 Task: Change the transform type for the video transformation filter to "Rotate by 270 degrees".
Action: Mouse moved to (98, 12)
Screenshot: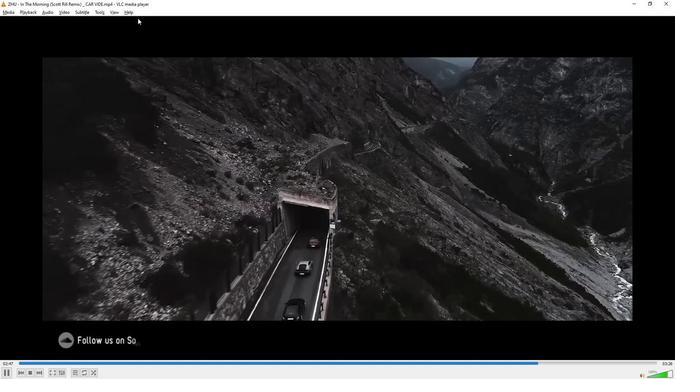 
Action: Mouse pressed left at (98, 12)
Screenshot: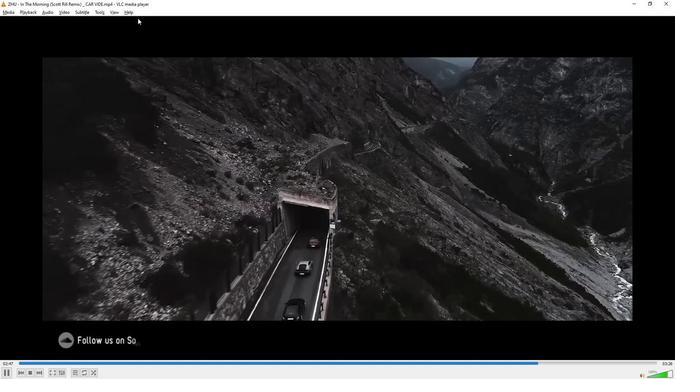
Action: Mouse moved to (114, 96)
Screenshot: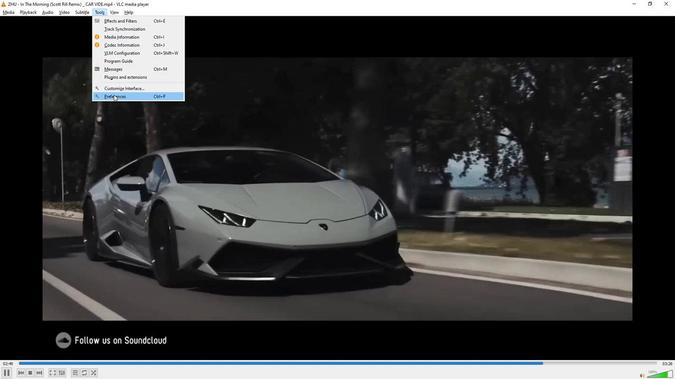 
Action: Mouse pressed left at (114, 96)
Screenshot: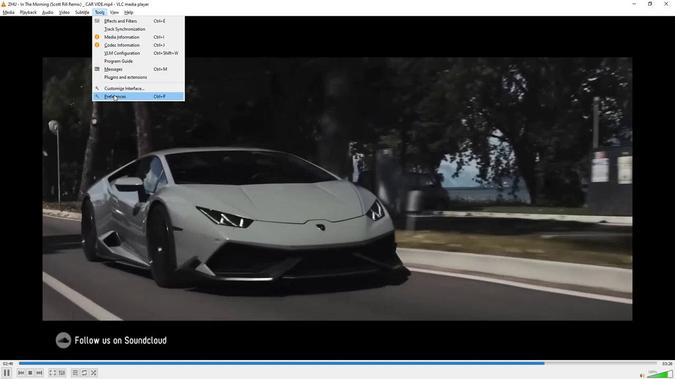 
Action: Mouse moved to (150, 295)
Screenshot: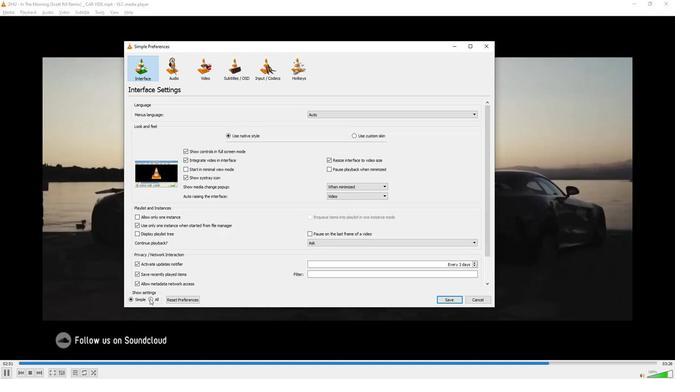
Action: Mouse pressed left at (150, 295)
Screenshot: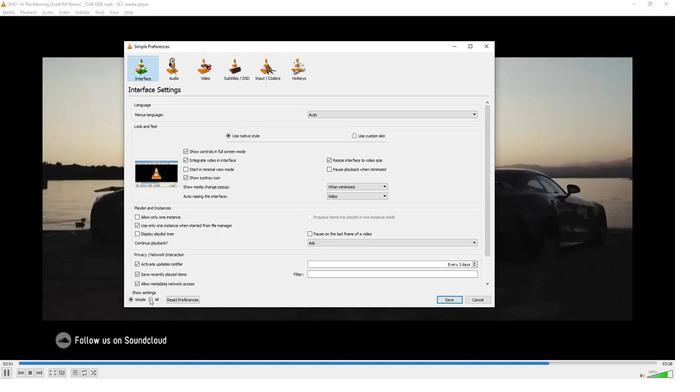 
Action: Mouse moved to (153, 230)
Screenshot: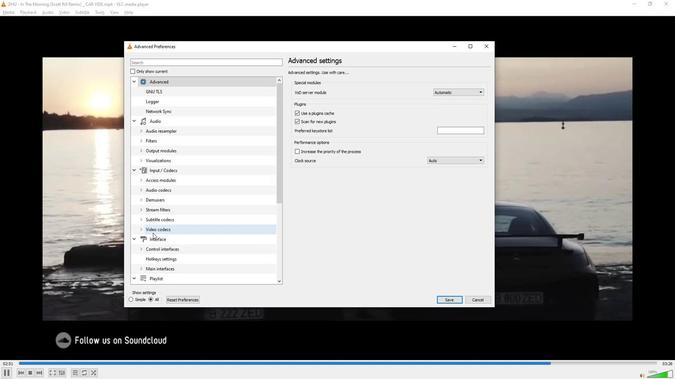 
Action: Mouse scrolled (153, 230) with delta (0, 0)
Screenshot: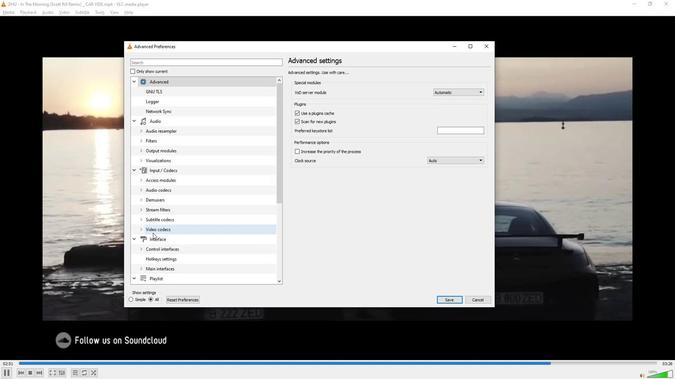 
Action: Mouse moved to (153, 230)
Screenshot: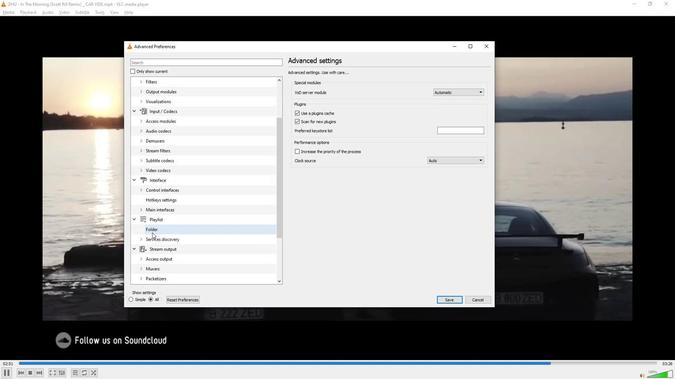 
Action: Mouse scrolled (153, 230) with delta (0, 0)
Screenshot: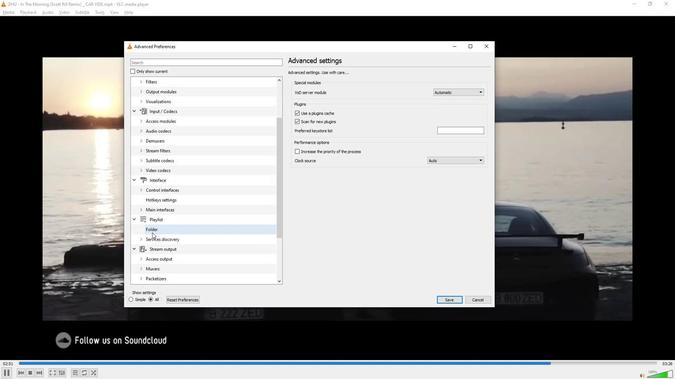 
Action: Mouse moved to (152, 230)
Screenshot: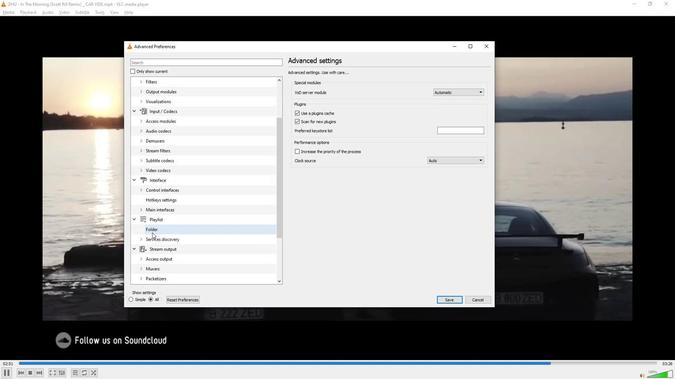 
Action: Mouse scrolled (152, 230) with delta (0, 0)
Screenshot: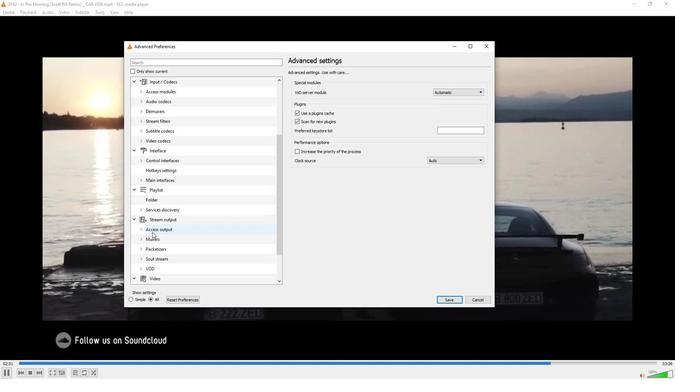 
Action: Mouse moved to (152, 230)
Screenshot: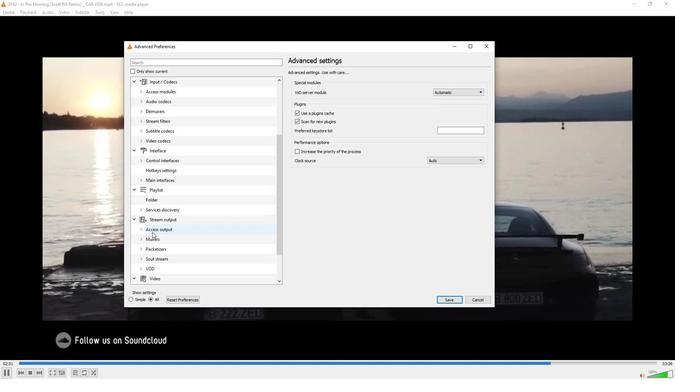
Action: Mouse scrolled (152, 229) with delta (0, 0)
Screenshot: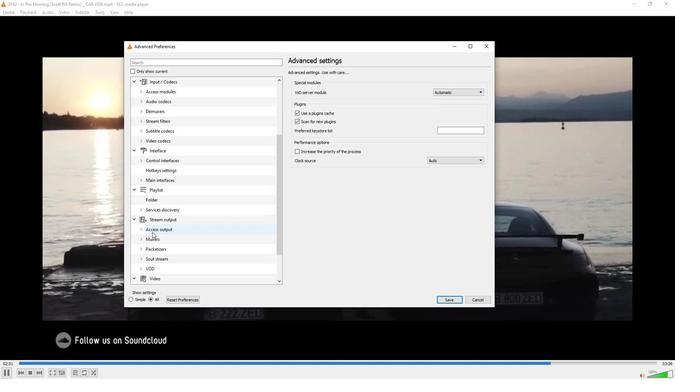 
Action: Mouse scrolled (152, 229) with delta (0, 0)
Screenshot: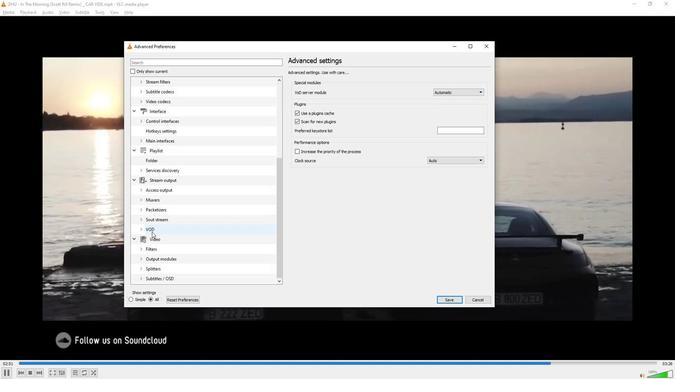 
Action: Mouse moved to (152, 230)
Screenshot: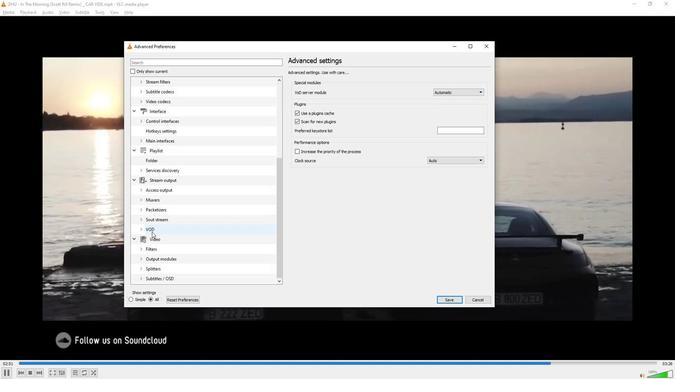 
Action: Mouse scrolled (152, 229) with delta (0, 0)
Screenshot: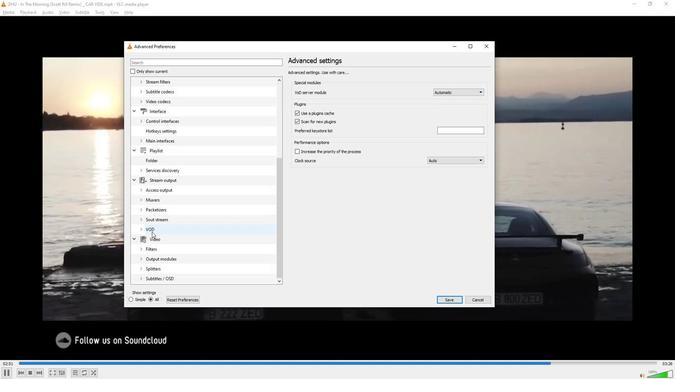 
Action: Mouse moved to (152, 229)
Screenshot: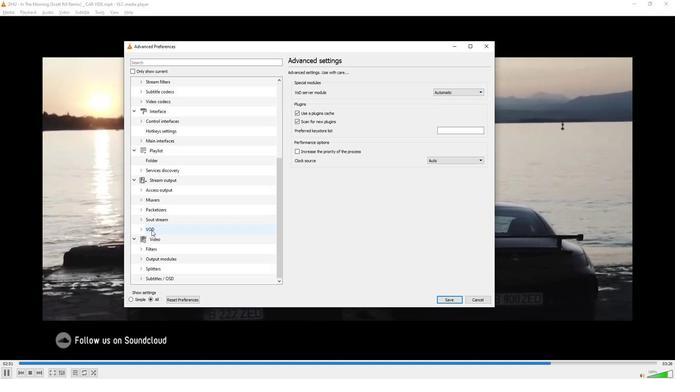 
Action: Mouse scrolled (152, 228) with delta (0, 0)
Screenshot: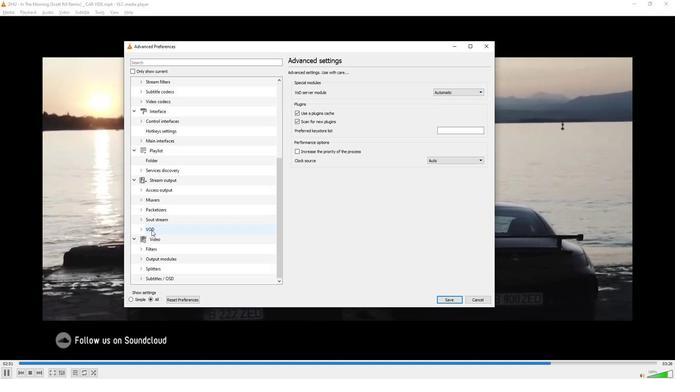 
Action: Mouse moved to (152, 228)
Screenshot: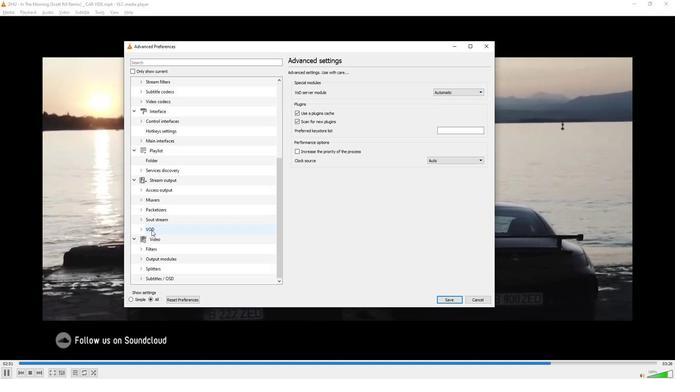 
Action: Mouse scrolled (152, 228) with delta (0, 0)
Screenshot: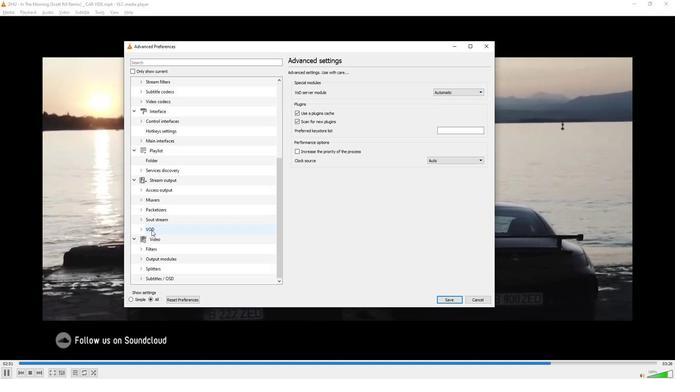 
Action: Mouse moved to (151, 227)
Screenshot: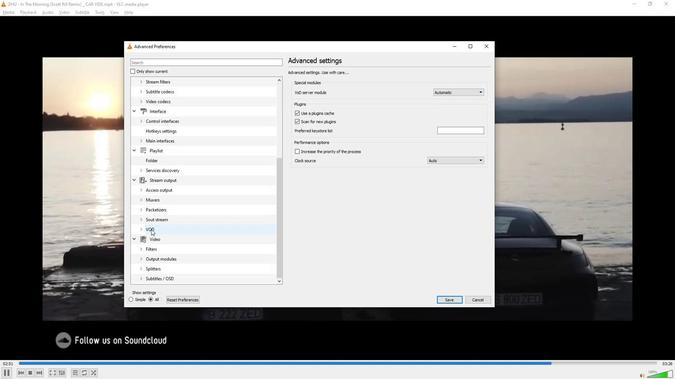 
Action: Mouse scrolled (151, 227) with delta (0, 0)
Screenshot: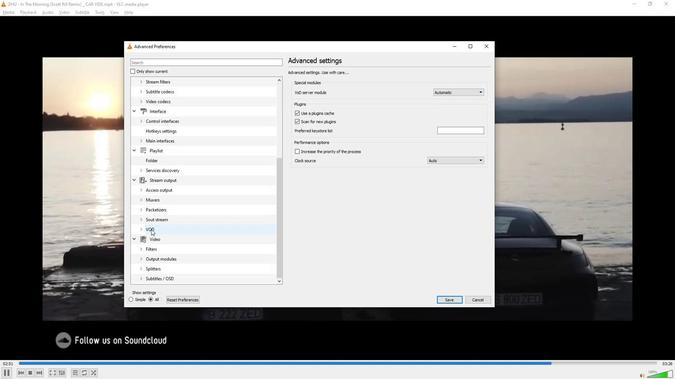 
Action: Mouse moved to (140, 247)
Screenshot: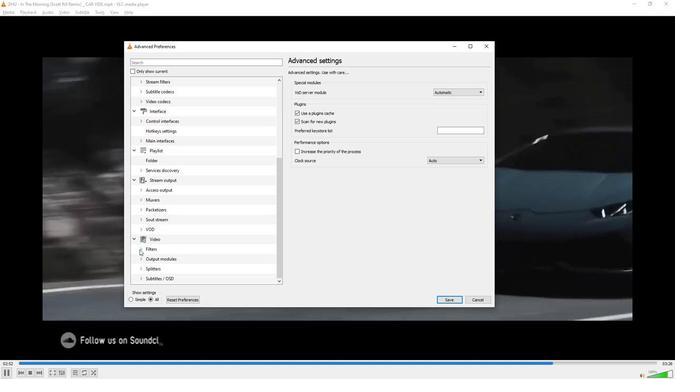 
Action: Mouse pressed left at (140, 247)
Screenshot: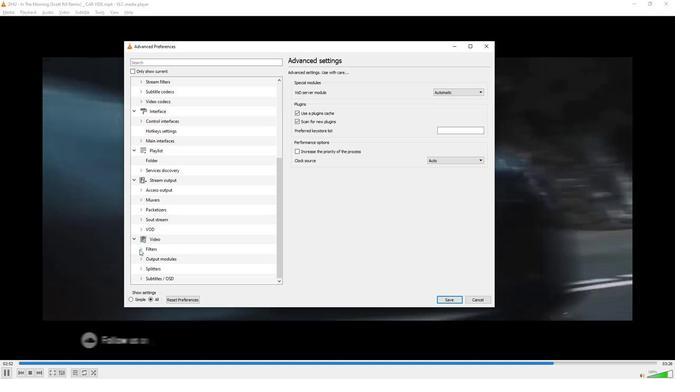 
Action: Mouse moved to (176, 226)
Screenshot: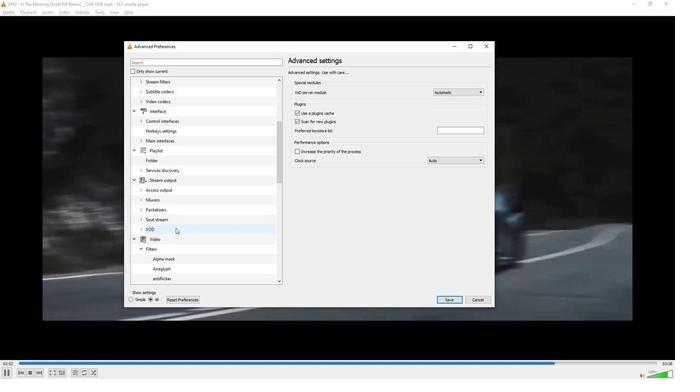 
Action: Mouse scrolled (176, 225) with delta (0, 0)
Screenshot: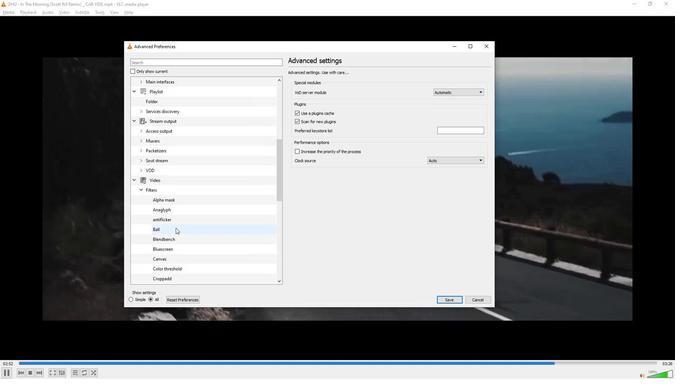 
Action: Mouse scrolled (176, 225) with delta (0, 0)
Screenshot: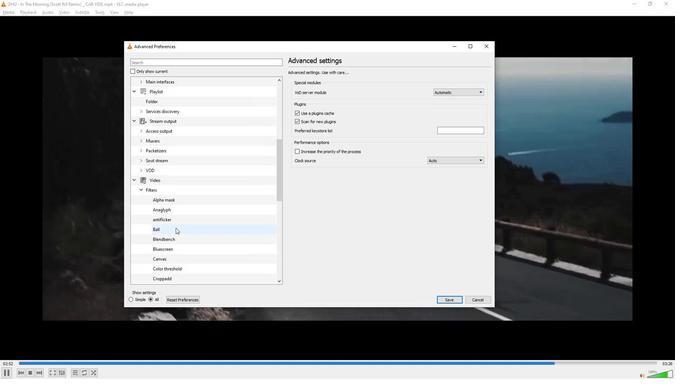 
Action: Mouse scrolled (176, 225) with delta (0, 0)
Screenshot: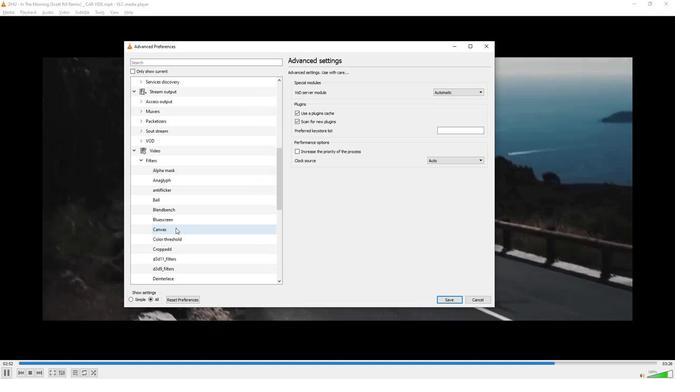 
Action: Mouse scrolled (176, 225) with delta (0, 0)
Screenshot: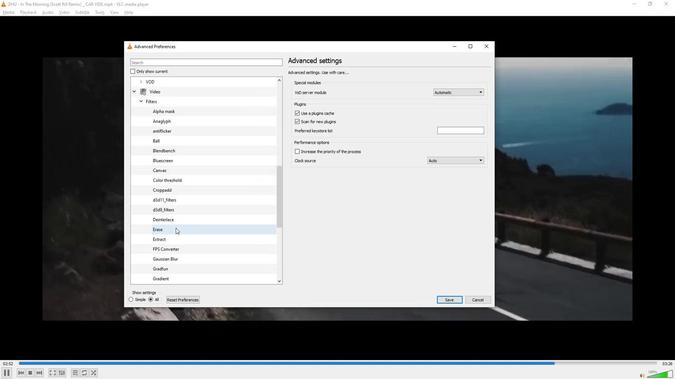 
Action: Mouse scrolled (176, 225) with delta (0, 0)
Screenshot: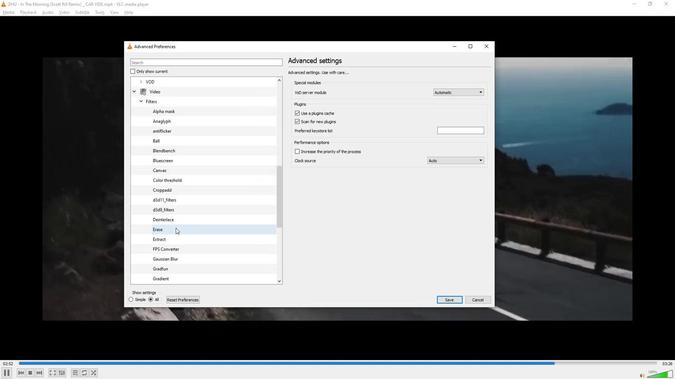 
Action: Mouse scrolled (176, 225) with delta (0, 0)
Screenshot: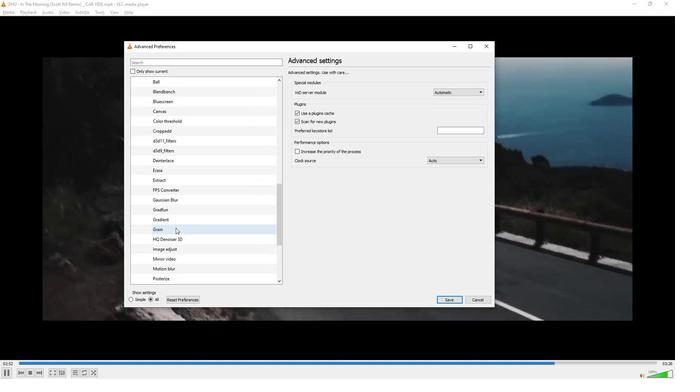 
Action: Mouse scrolled (176, 225) with delta (0, 0)
Screenshot: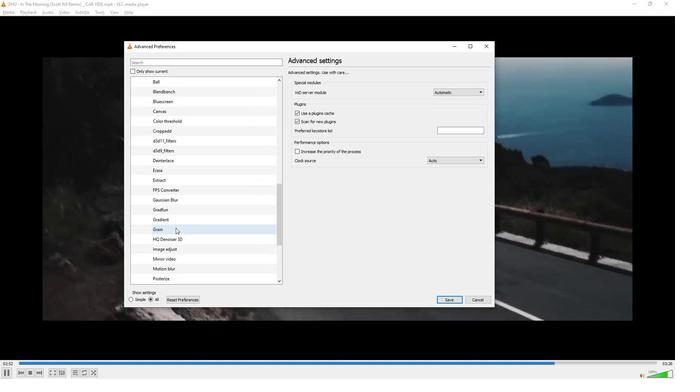 
Action: Mouse scrolled (176, 225) with delta (0, 0)
Screenshot: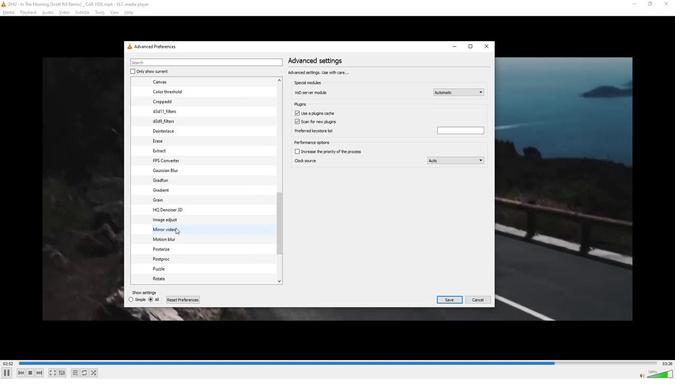 
Action: Mouse moved to (176, 225)
Screenshot: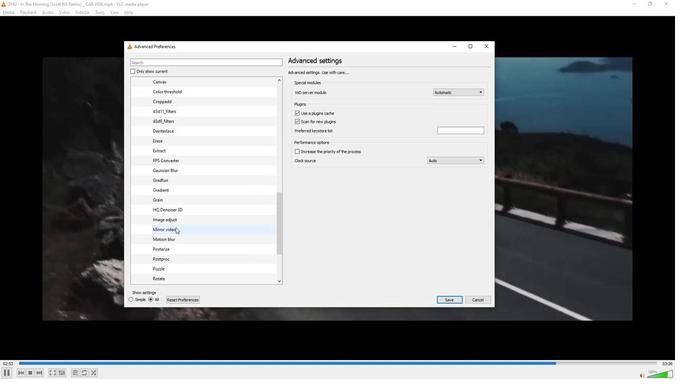 
Action: Mouse scrolled (176, 225) with delta (0, 0)
Screenshot: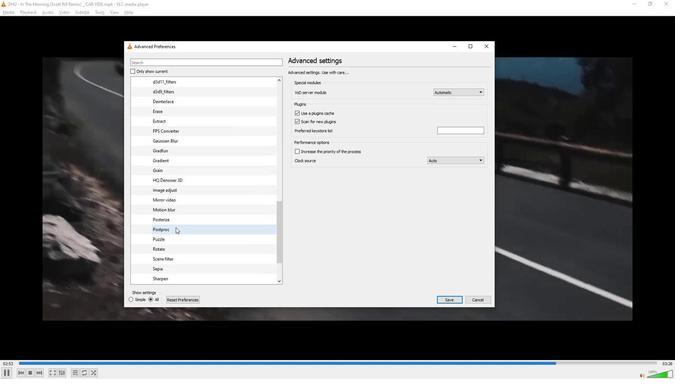 
Action: Mouse scrolled (176, 225) with delta (0, 0)
Screenshot: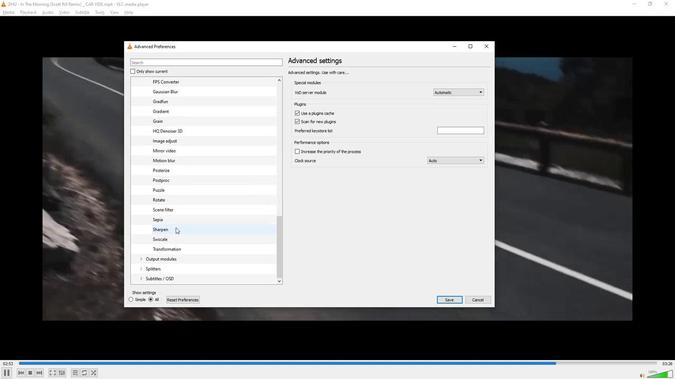 
Action: Mouse scrolled (176, 225) with delta (0, 0)
Screenshot: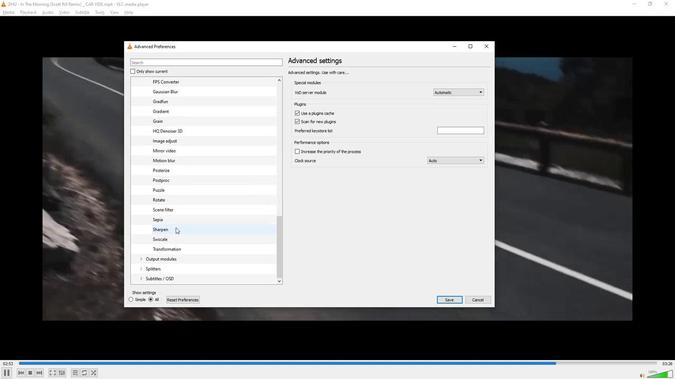
Action: Mouse scrolled (176, 225) with delta (0, 0)
Screenshot: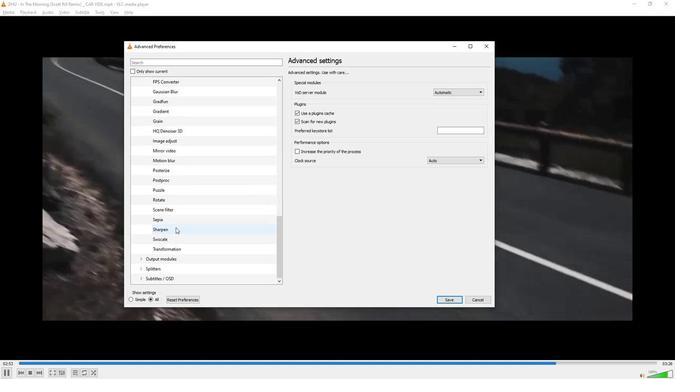
Action: Mouse scrolled (176, 225) with delta (0, 0)
Screenshot: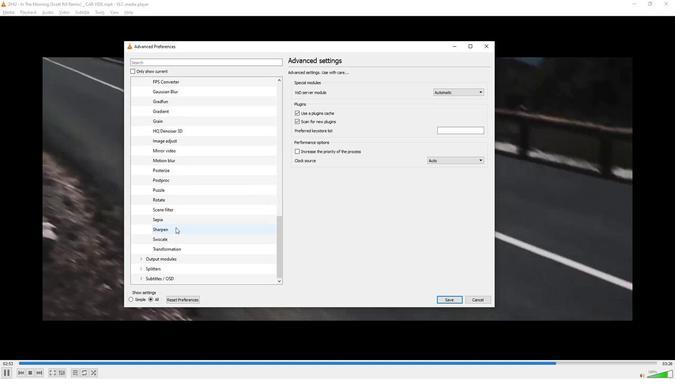 
Action: Mouse scrolled (176, 225) with delta (0, 0)
Screenshot: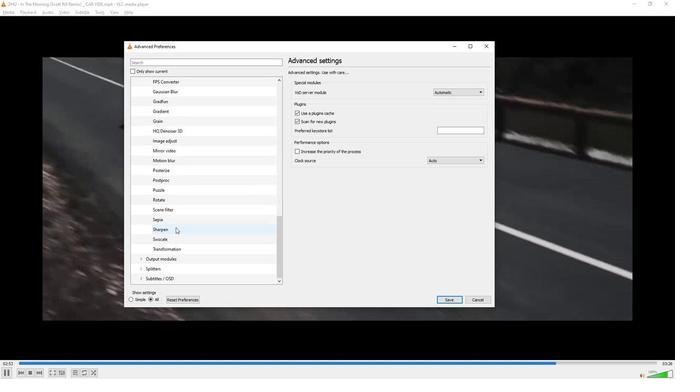 
Action: Mouse moved to (170, 246)
Screenshot: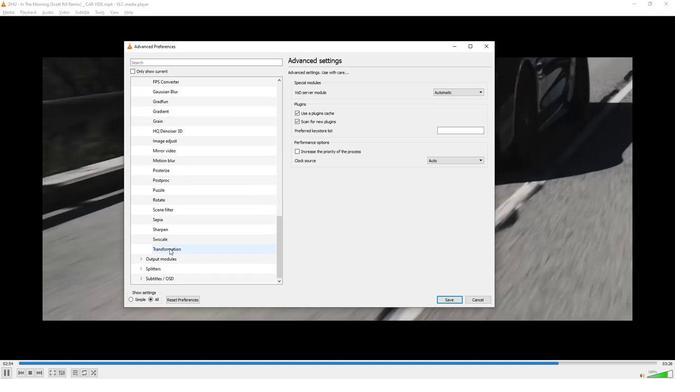
Action: Mouse pressed left at (170, 246)
Screenshot: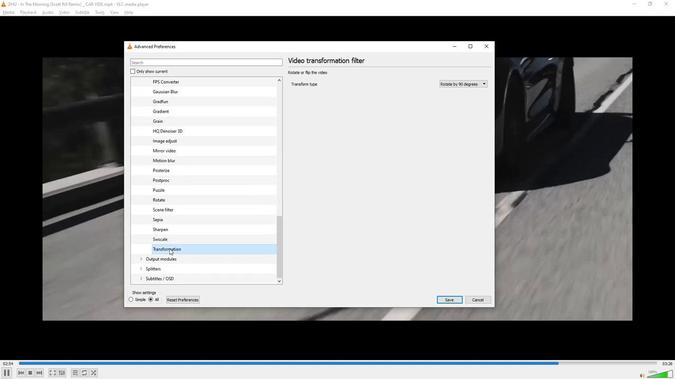 
Action: Mouse moved to (458, 84)
Screenshot: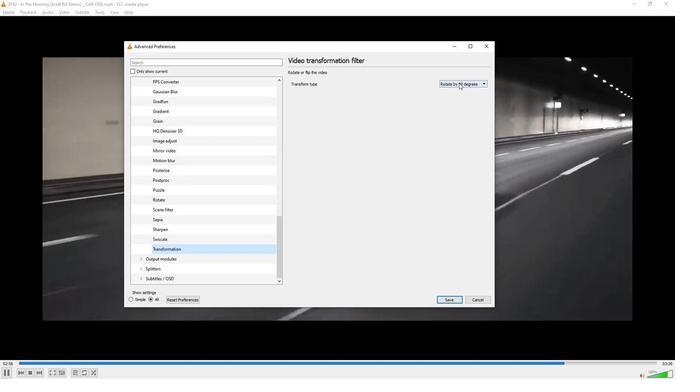 
Action: Mouse pressed left at (458, 84)
Screenshot: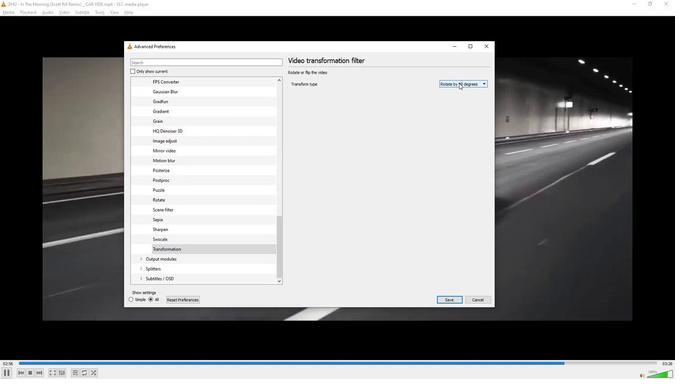 
Action: Mouse moved to (458, 100)
Screenshot: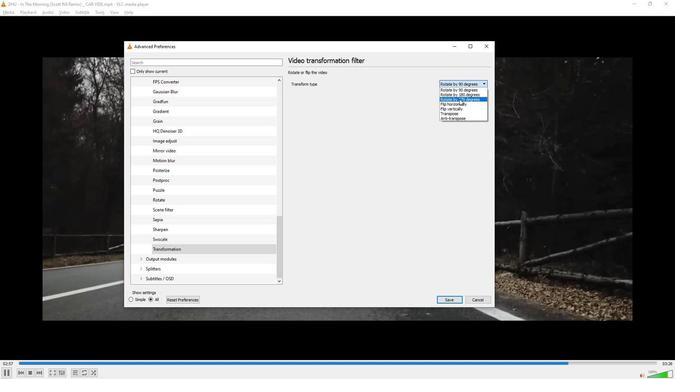 
Action: Mouse pressed left at (458, 100)
Screenshot: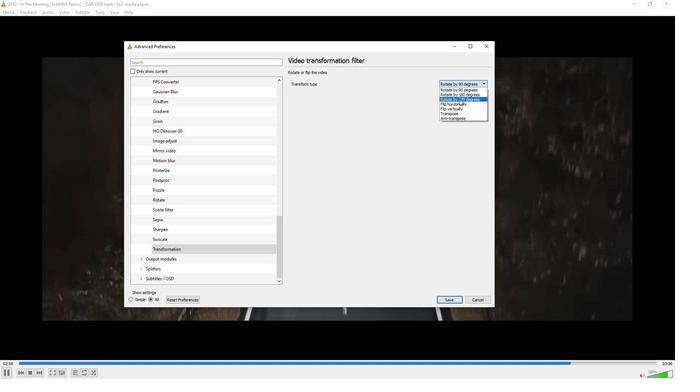 
Action: Mouse moved to (405, 126)
Screenshot: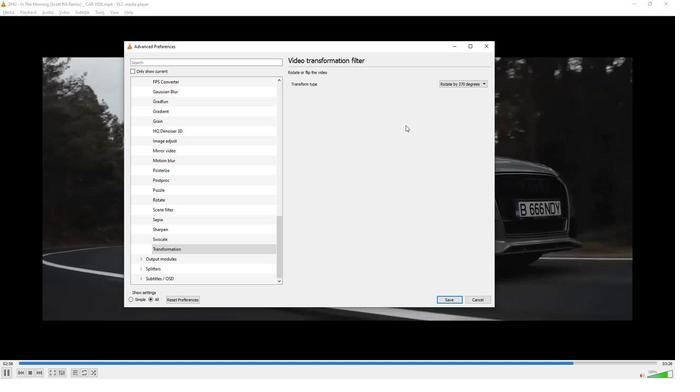 
